 Task: Add a condition where "Organization Is AI" in recently solved tickets.
Action: Mouse moved to (263, 448)
Screenshot: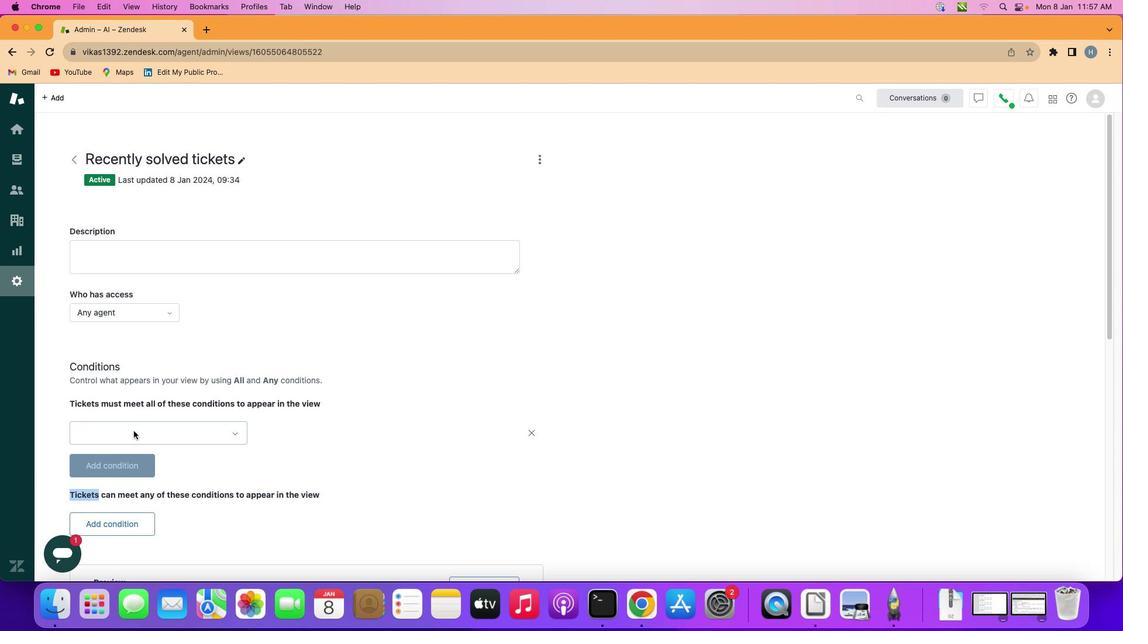 
Action: Mouse pressed left at (263, 448)
Screenshot: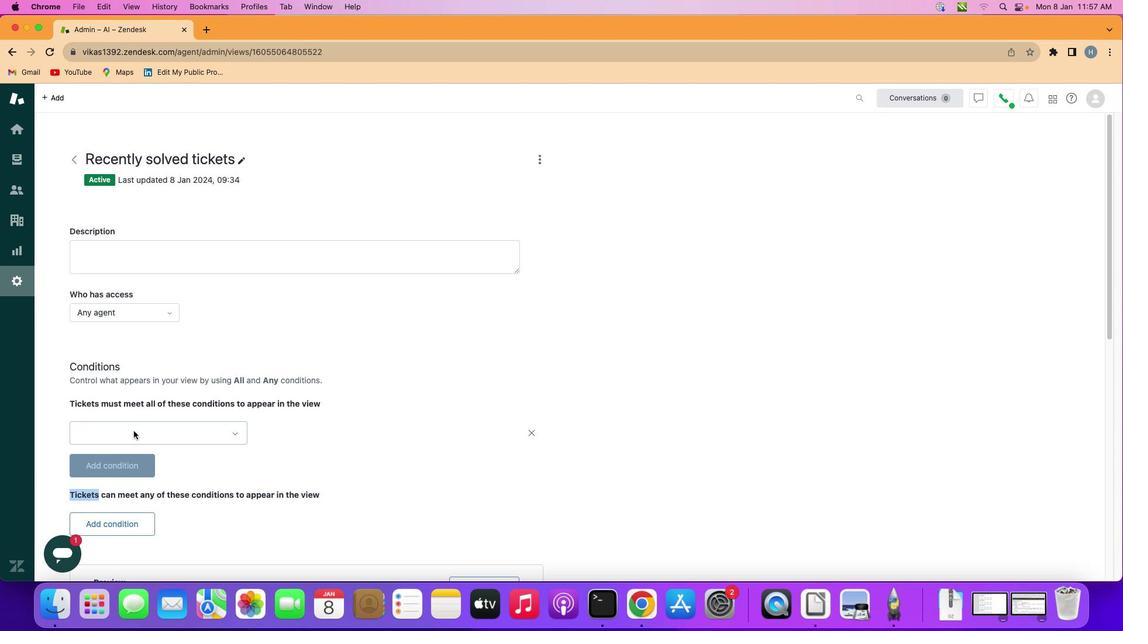
Action: Mouse moved to (294, 446)
Screenshot: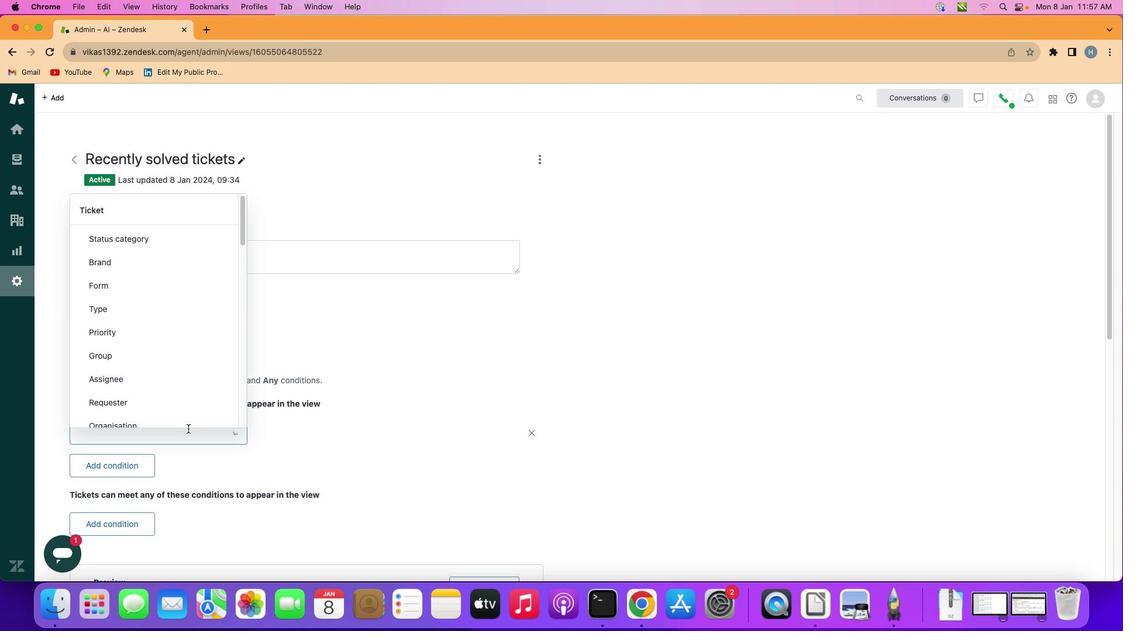 
Action: Mouse pressed left at (294, 446)
Screenshot: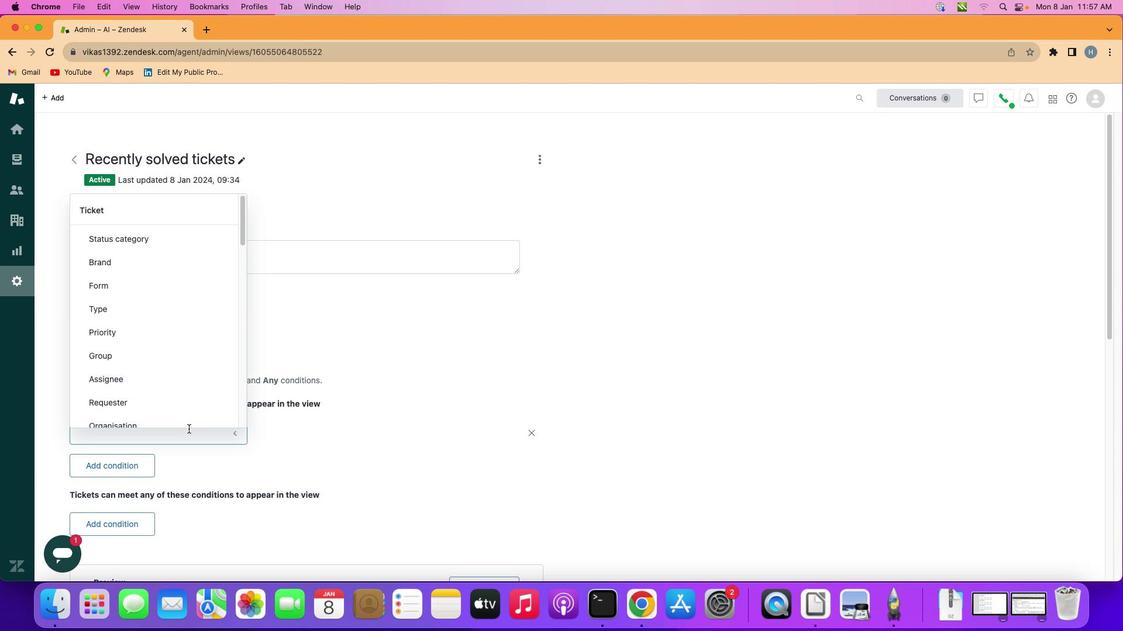 
Action: Mouse moved to (303, 394)
Screenshot: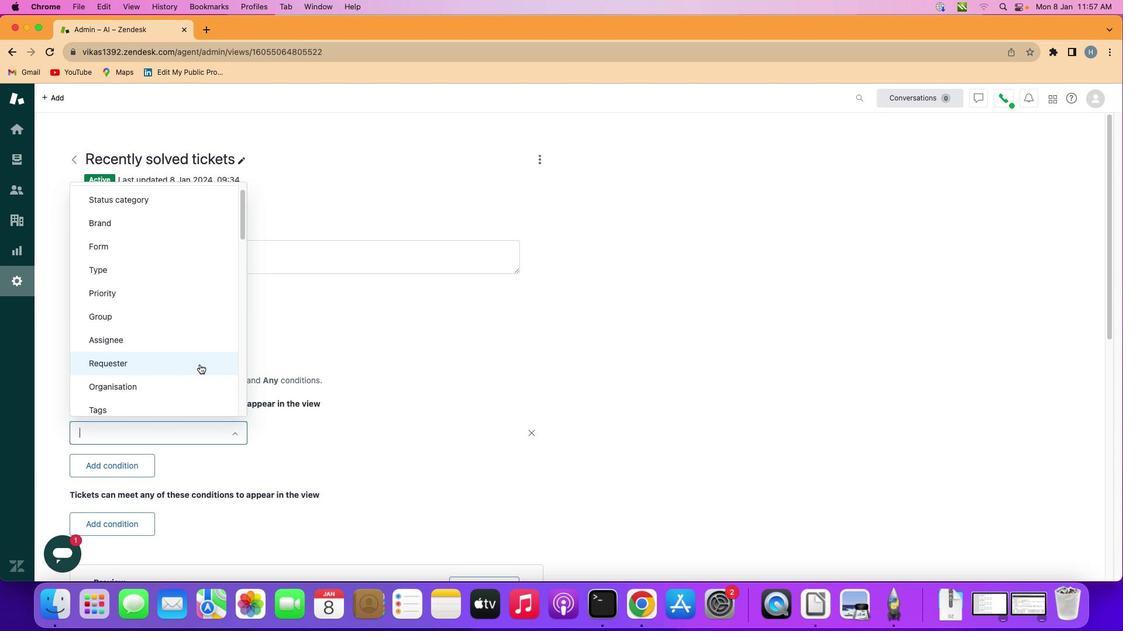 
Action: Mouse scrolled (303, 394) with delta (183, 101)
Screenshot: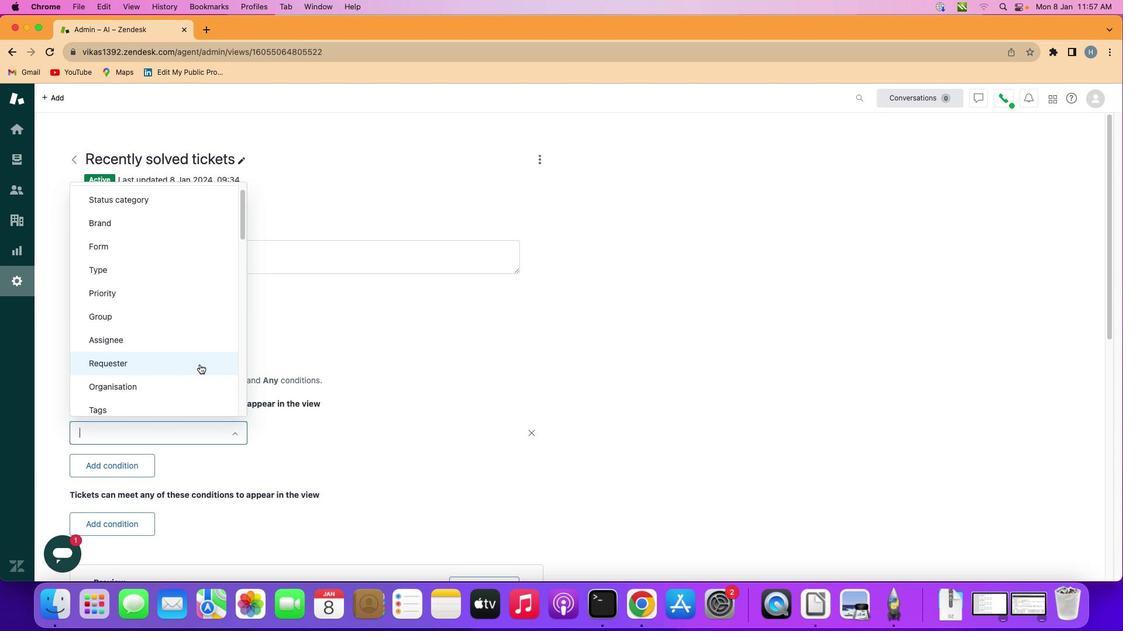 
Action: Mouse moved to (303, 394)
Screenshot: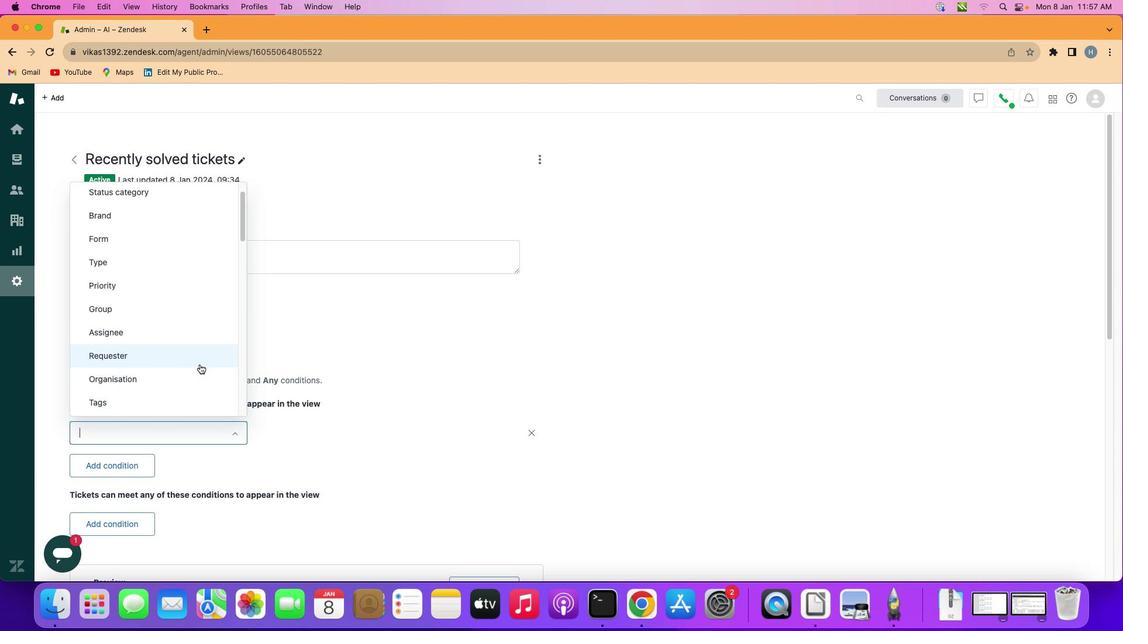 
Action: Mouse scrolled (303, 394) with delta (183, 101)
Screenshot: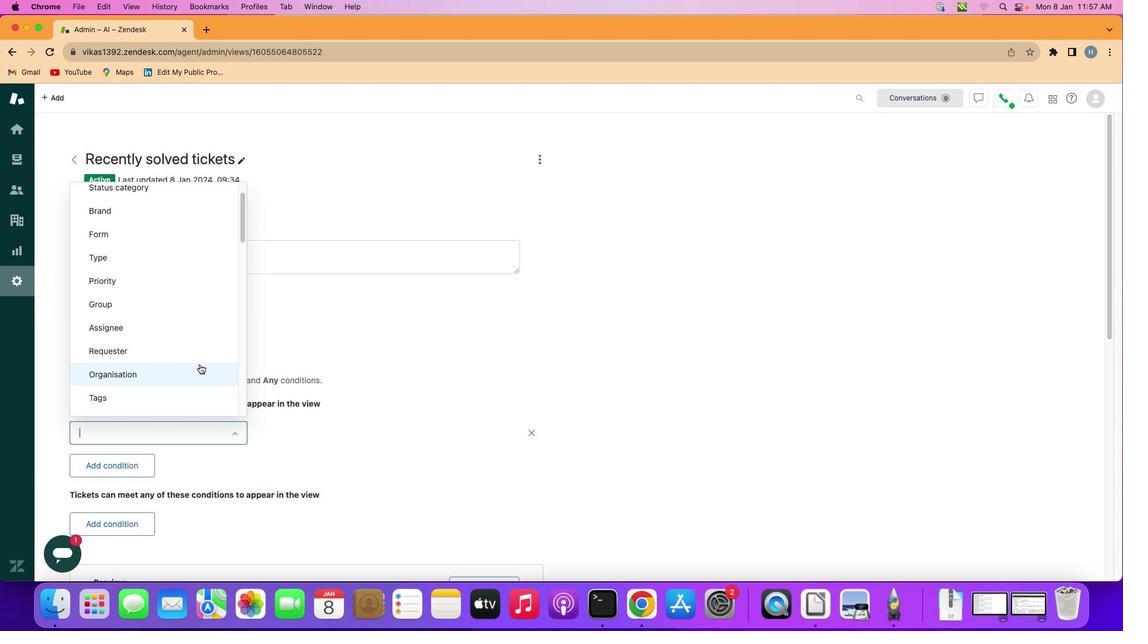 
Action: Mouse moved to (303, 394)
Screenshot: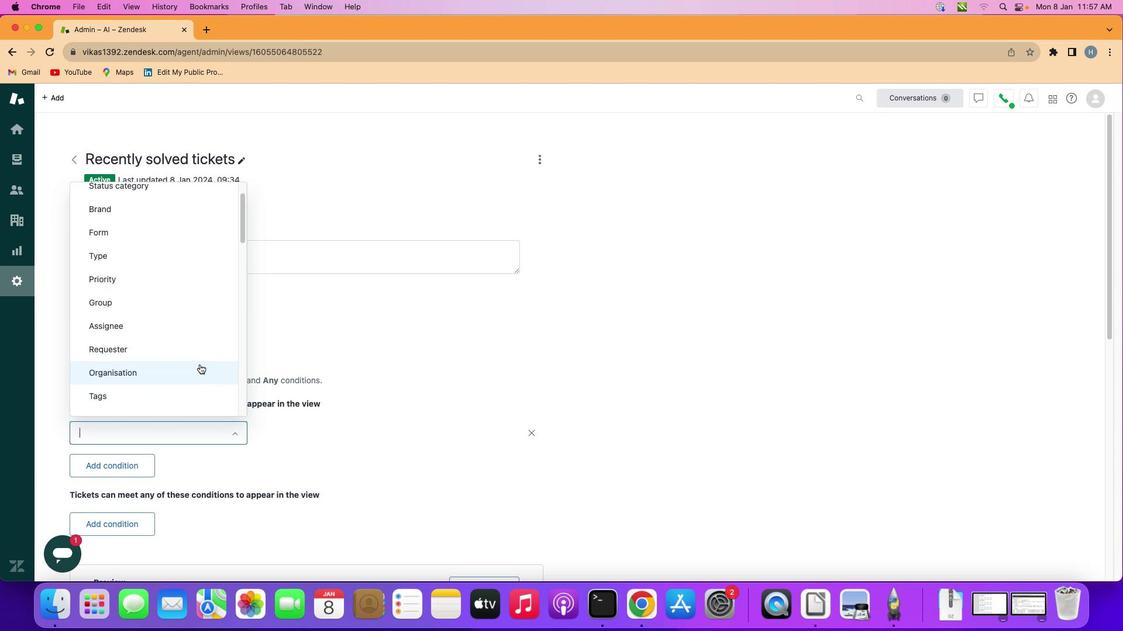 
Action: Mouse scrolled (303, 394) with delta (183, 101)
Screenshot: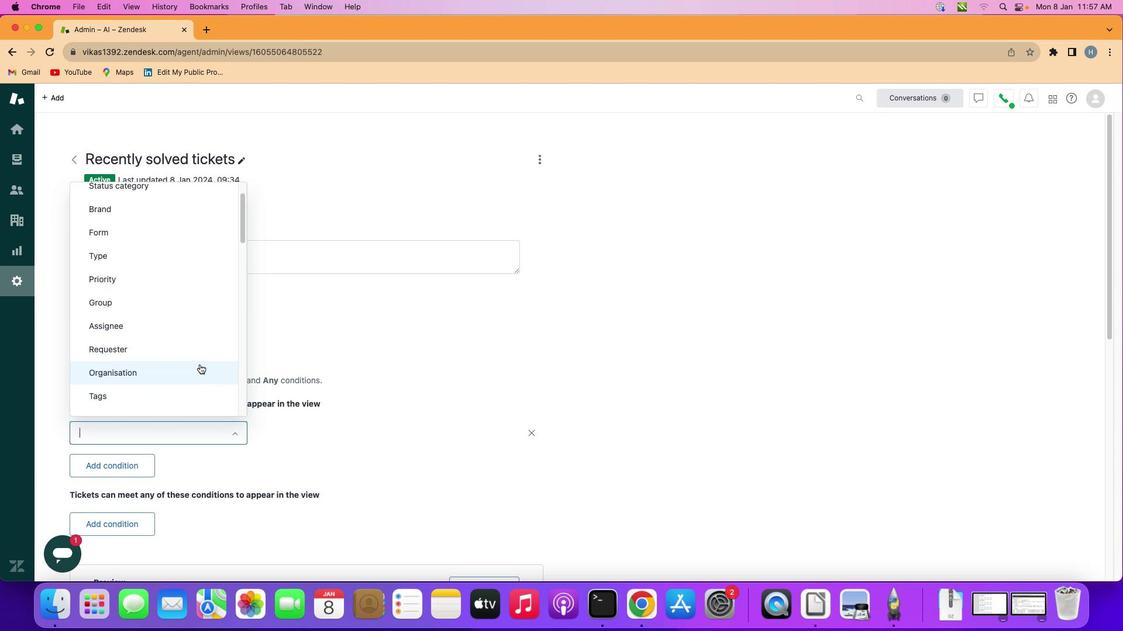 
Action: Mouse moved to (303, 393)
Screenshot: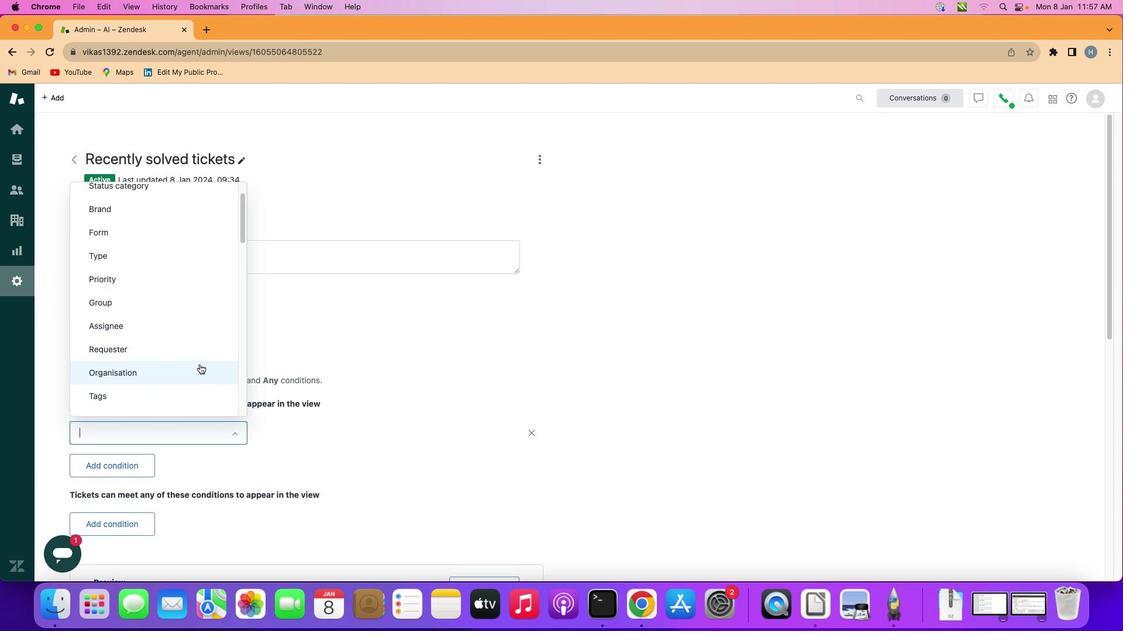 
Action: Mouse pressed left at (303, 393)
Screenshot: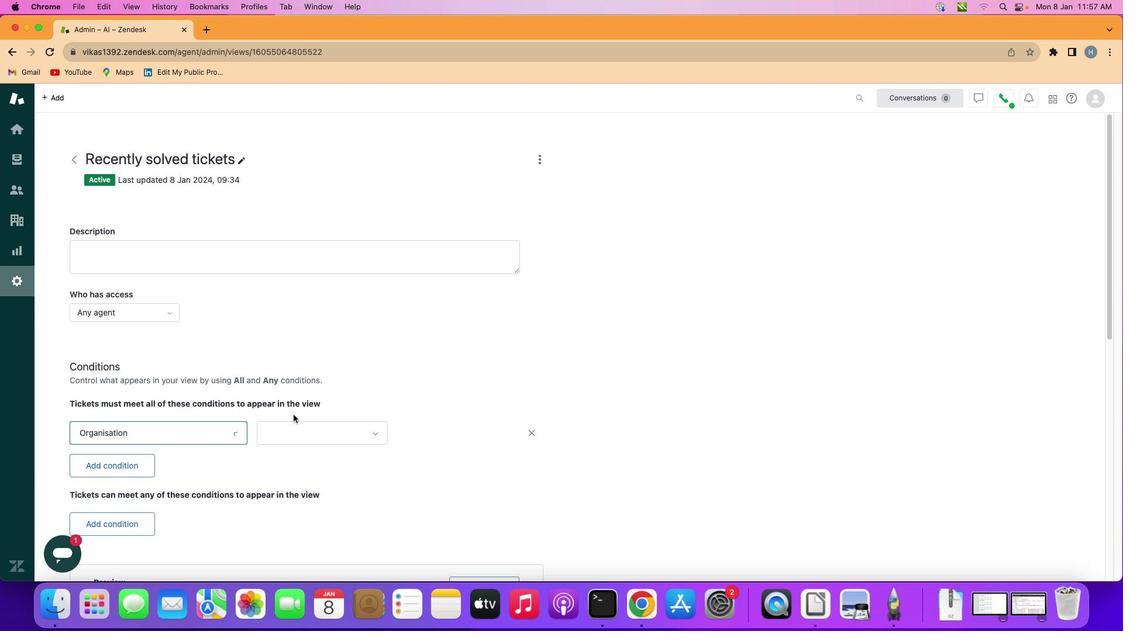 
Action: Mouse moved to (369, 442)
Screenshot: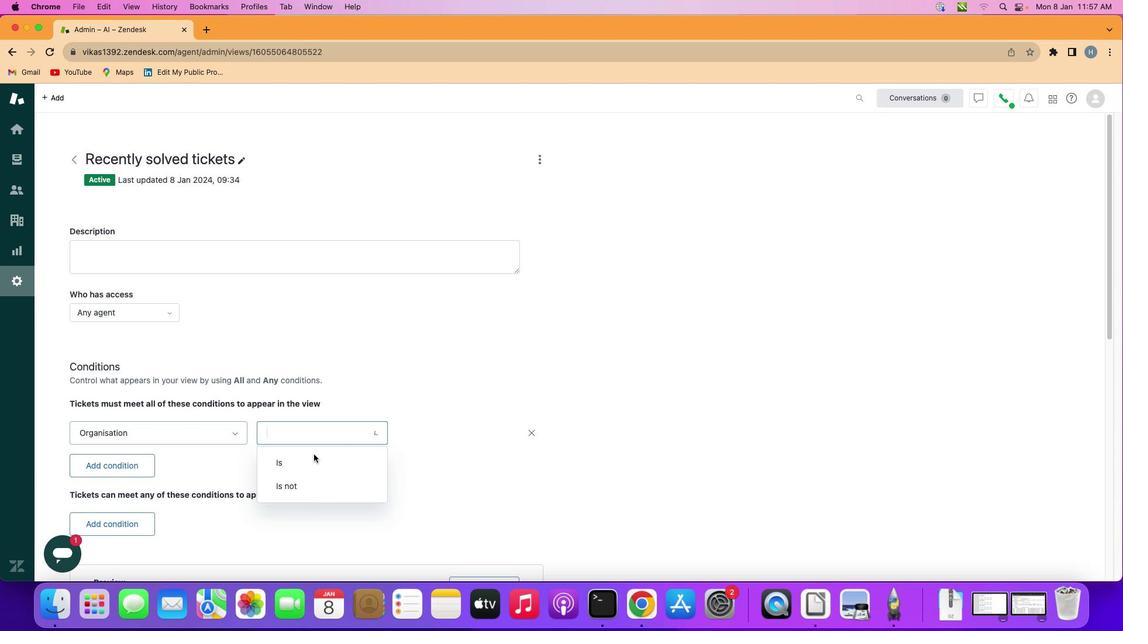 
Action: Mouse pressed left at (369, 442)
Screenshot: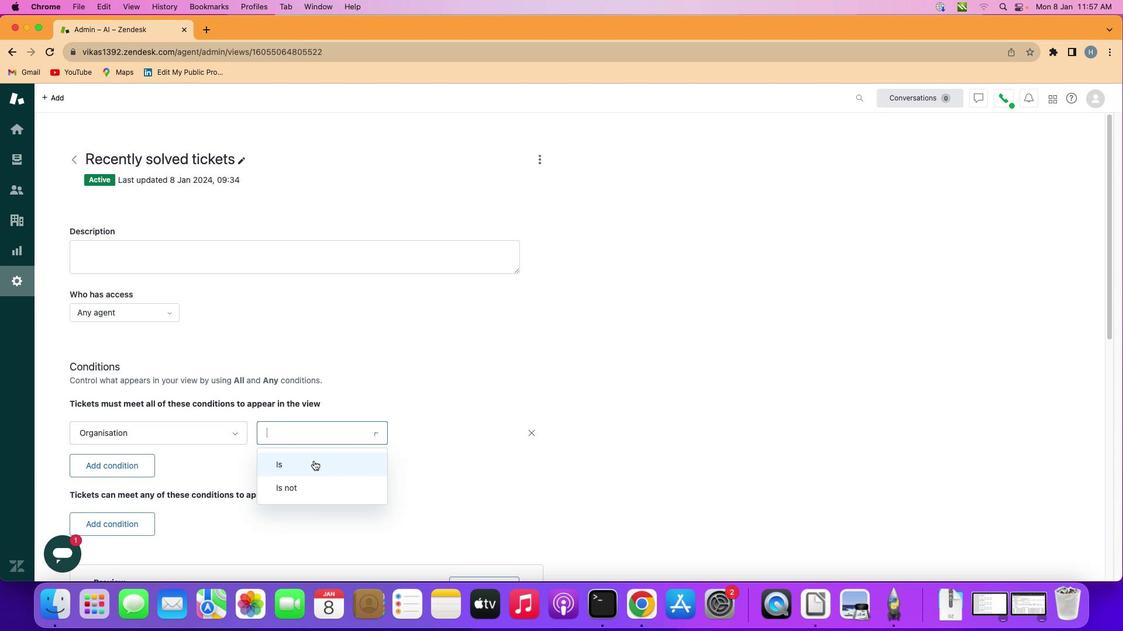 
Action: Mouse moved to (370, 472)
Screenshot: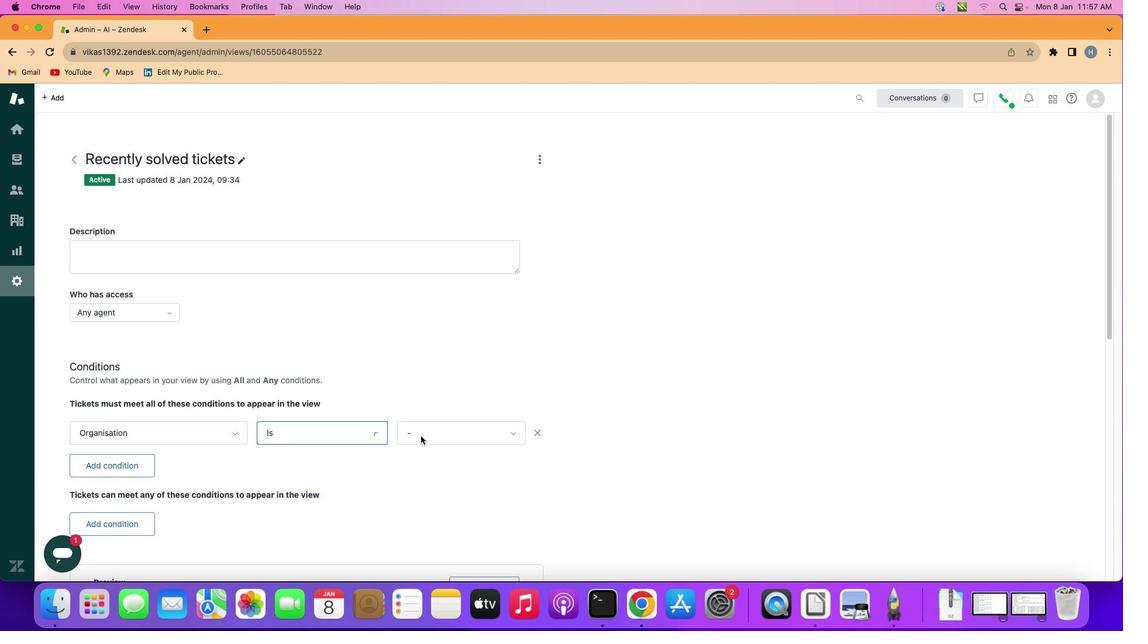 
Action: Mouse pressed left at (370, 472)
Screenshot: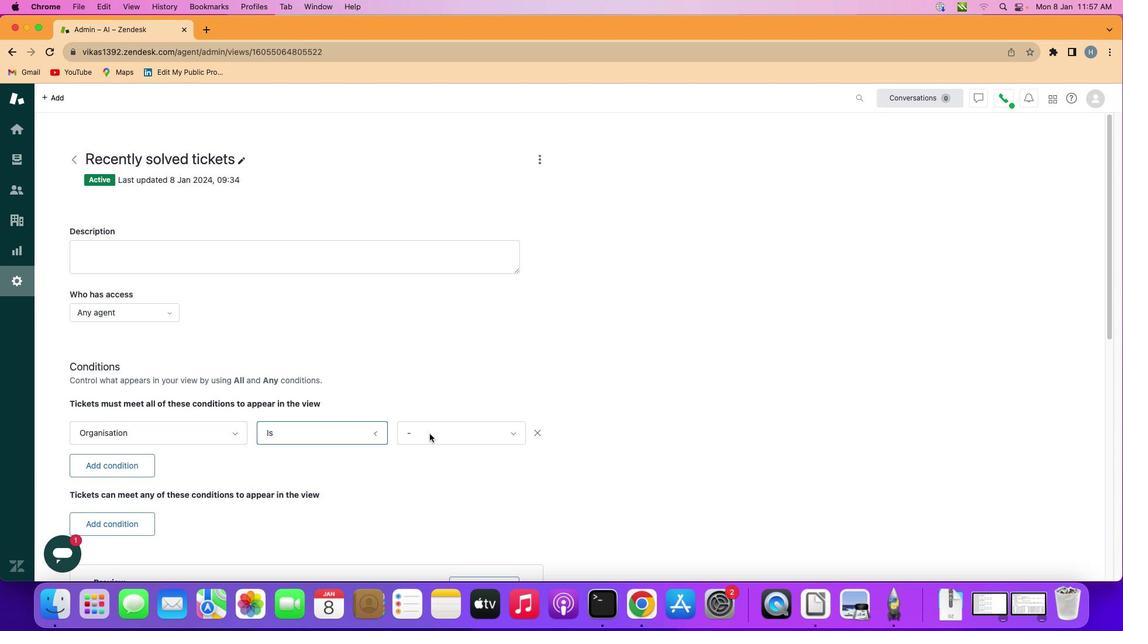 
Action: Mouse moved to (443, 447)
Screenshot: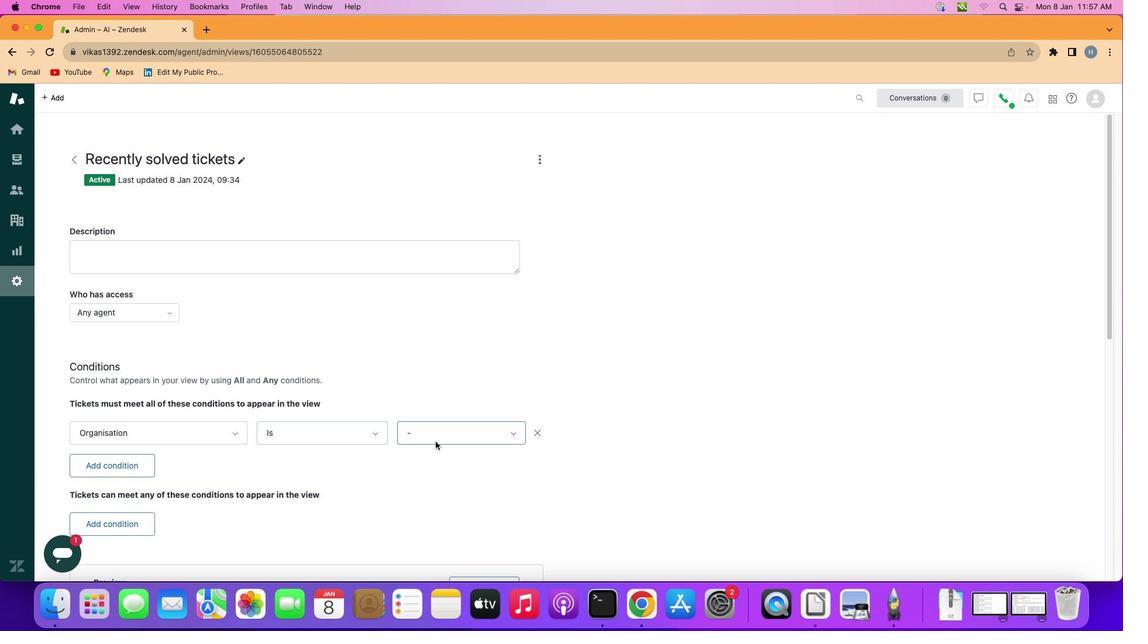 
Action: Mouse pressed left at (443, 447)
Screenshot: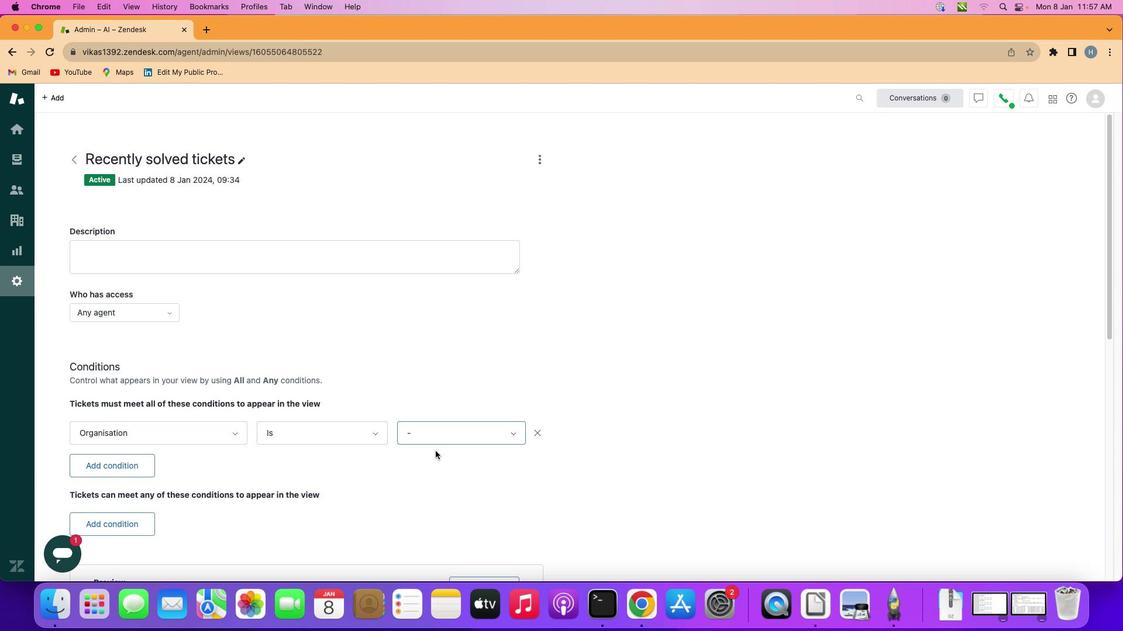 
Action: Mouse moved to (457, 455)
Screenshot: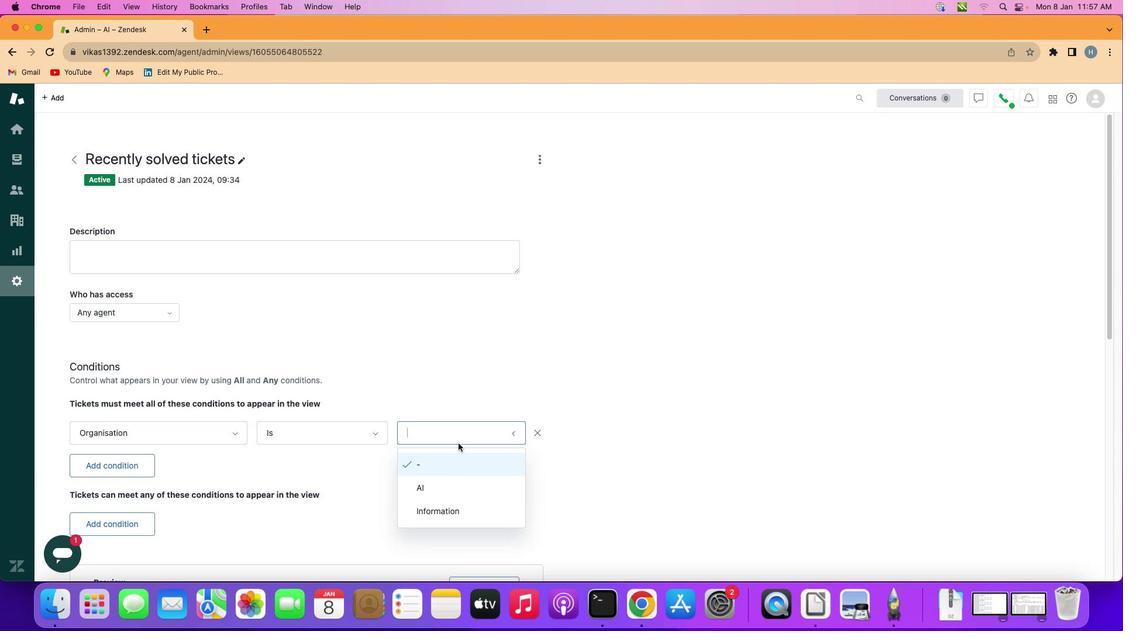 
Action: Mouse pressed left at (457, 455)
Screenshot: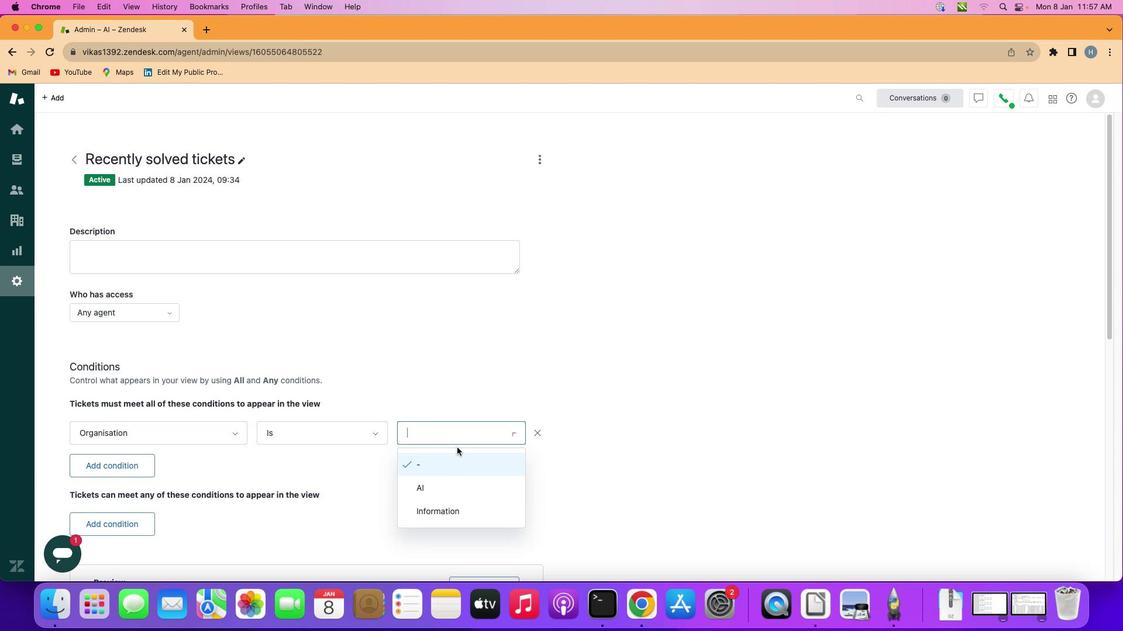 
Action: Mouse moved to (451, 489)
Screenshot: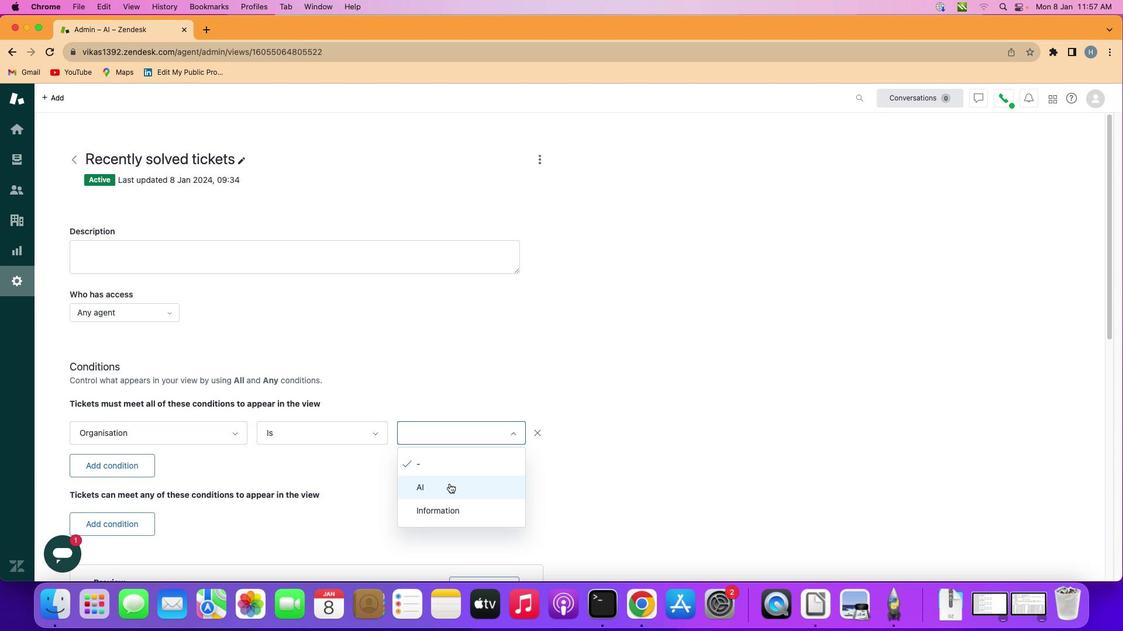 
Action: Mouse pressed left at (451, 489)
Screenshot: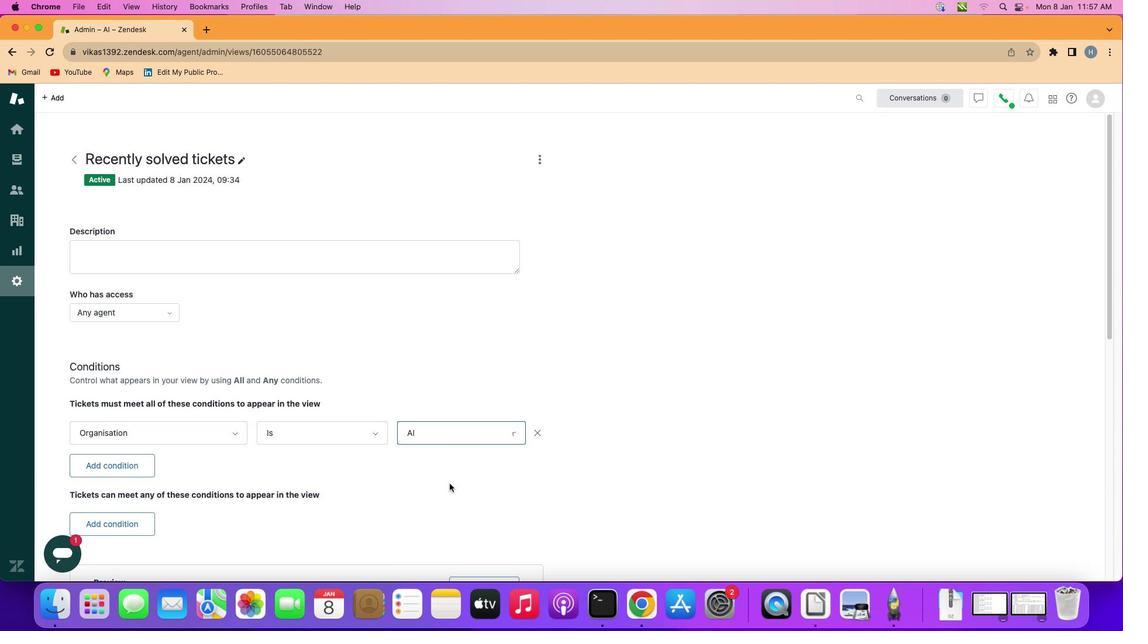 
Action: Mouse moved to (421, 505)
Screenshot: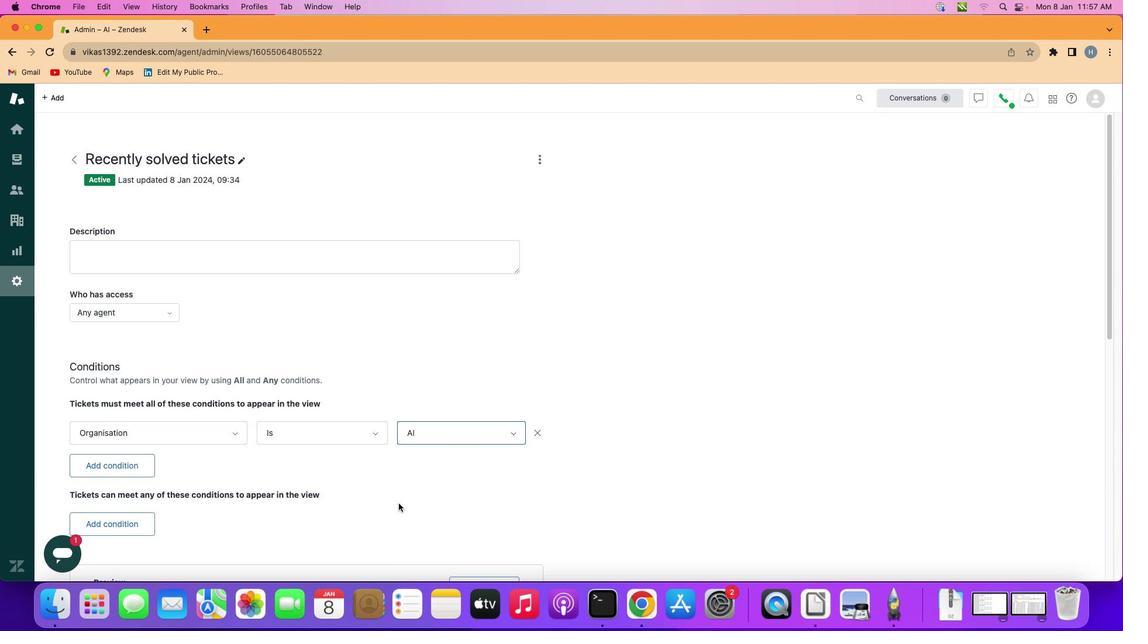 
